 Task: Check for job postings on the  page of Visa
Action: Mouse moved to (660, 33)
Screenshot: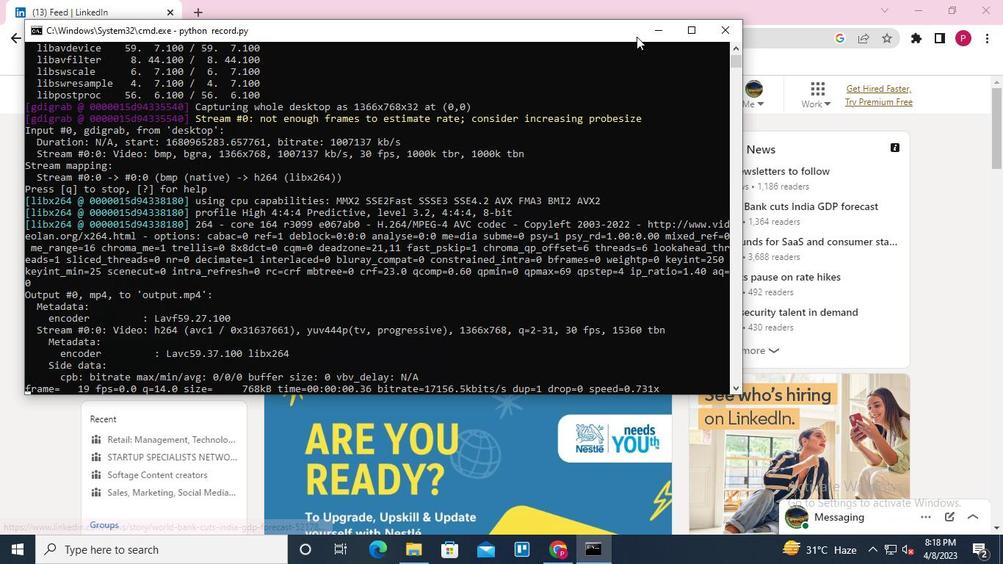 
Action: Mouse pressed left at (660, 33)
Screenshot: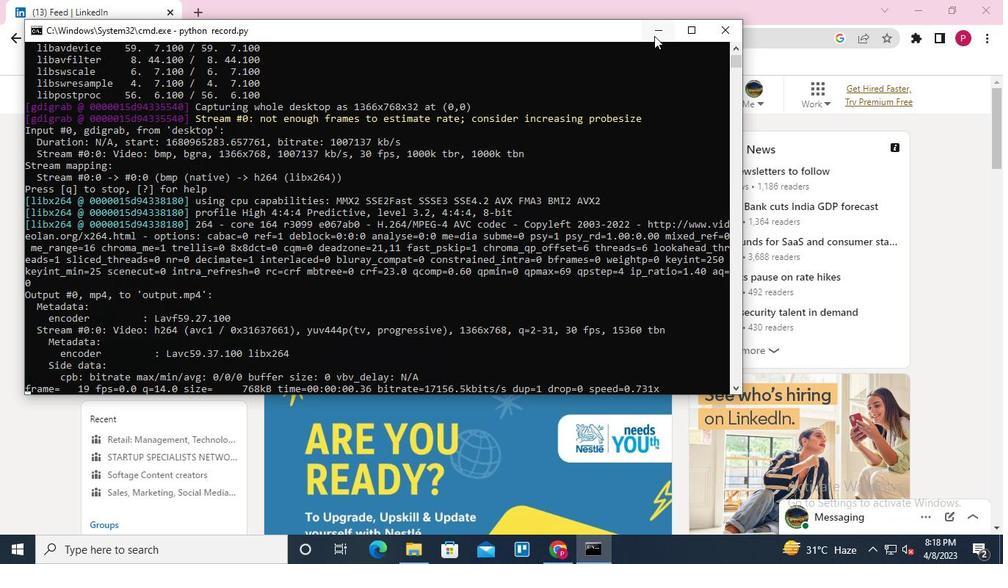 
Action: Mouse moved to (216, 94)
Screenshot: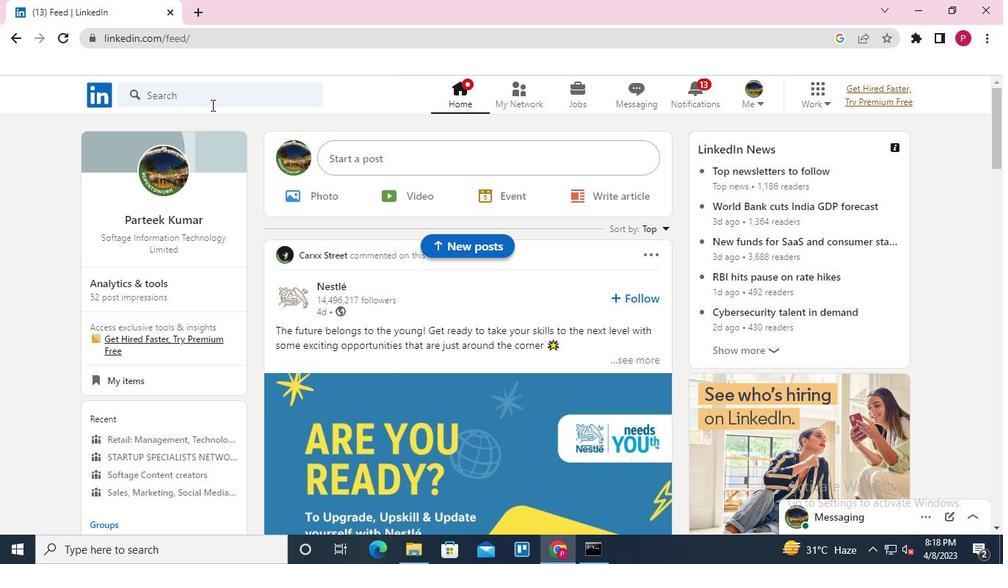 
Action: Mouse pressed left at (216, 94)
Screenshot: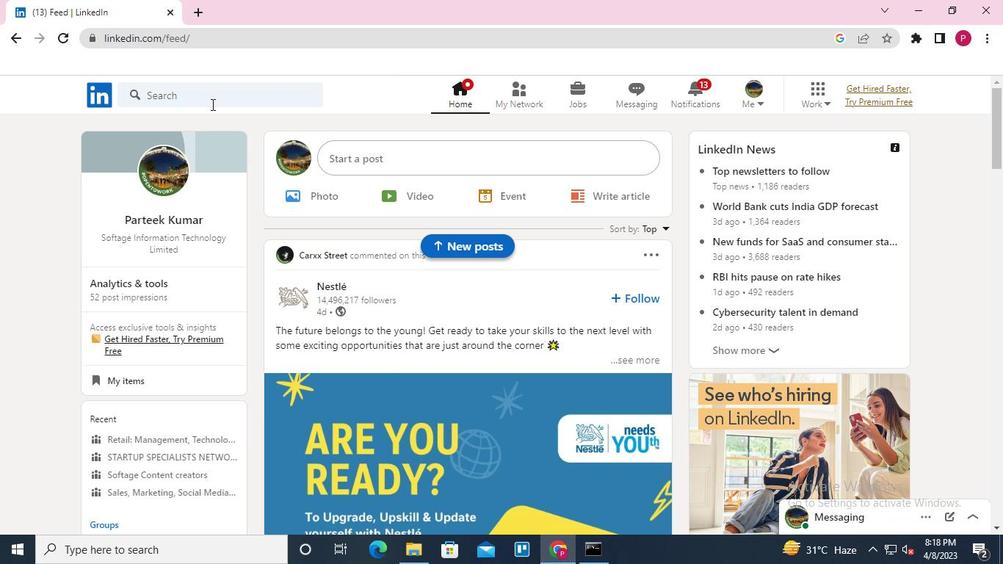 
Action: Mouse moved to (169, 162)
Screenshot: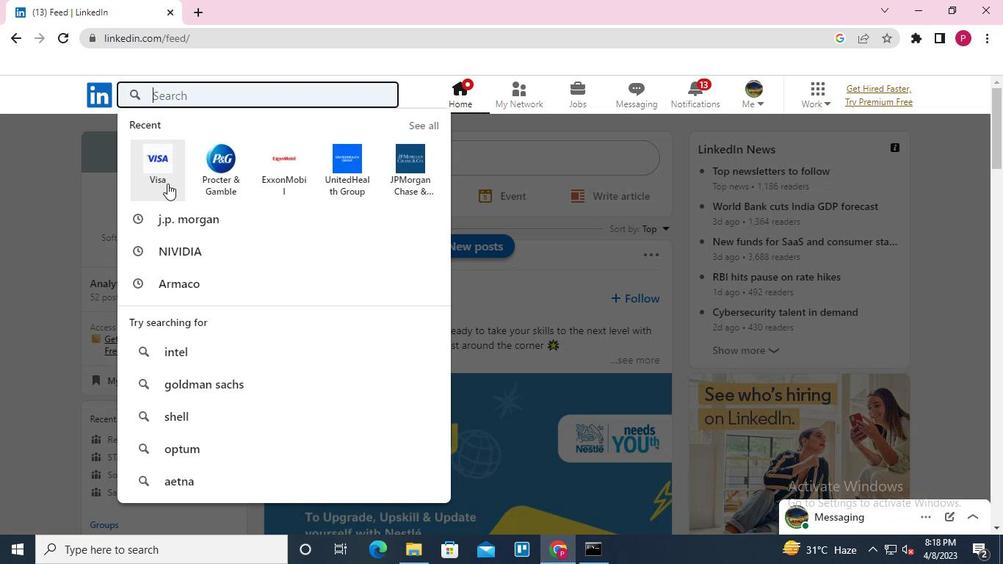 
Action: Mouse pressed left at (169, 162)
Screenshot: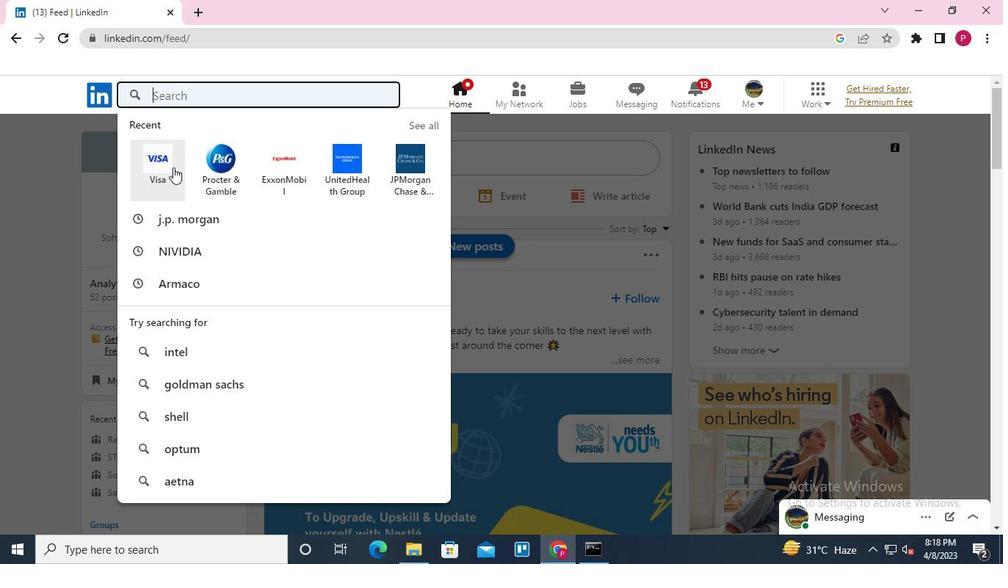 
Action: Mouse moved to (309, 169)
Screenshot: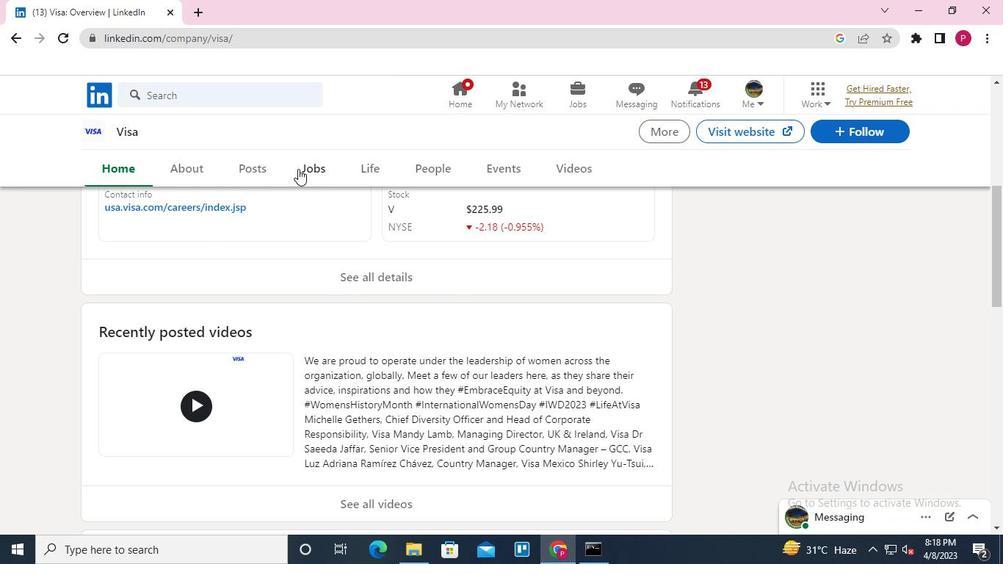 
Action: Mouse pressed left at (309, 169)
Screenshot: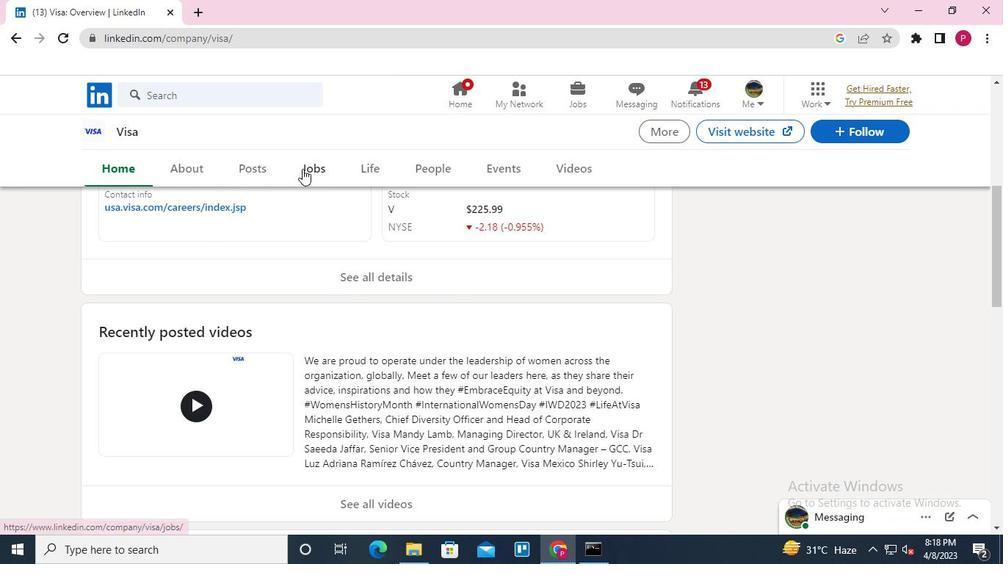
Action: Mouse moved to (381, 379)
Screenshot: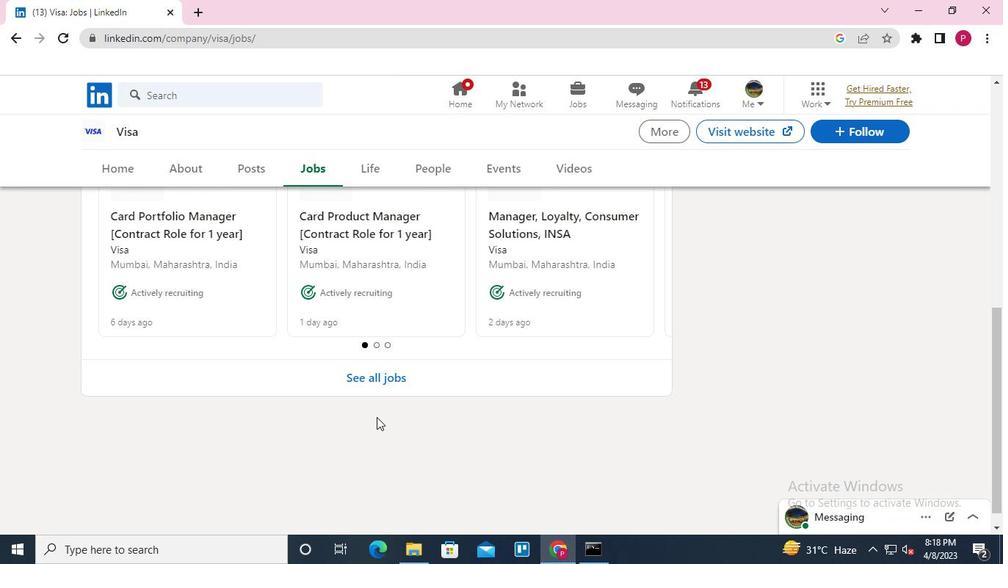 
Action: Mouse pressed left at (381, 379)
Screenshot: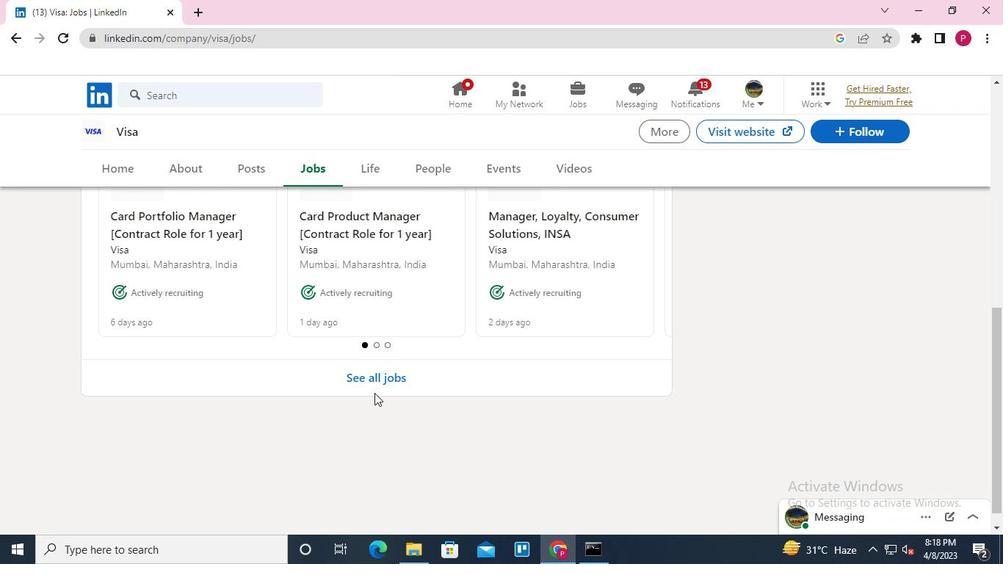 
Action: Mouse moved to (562, 383)
Screenshot: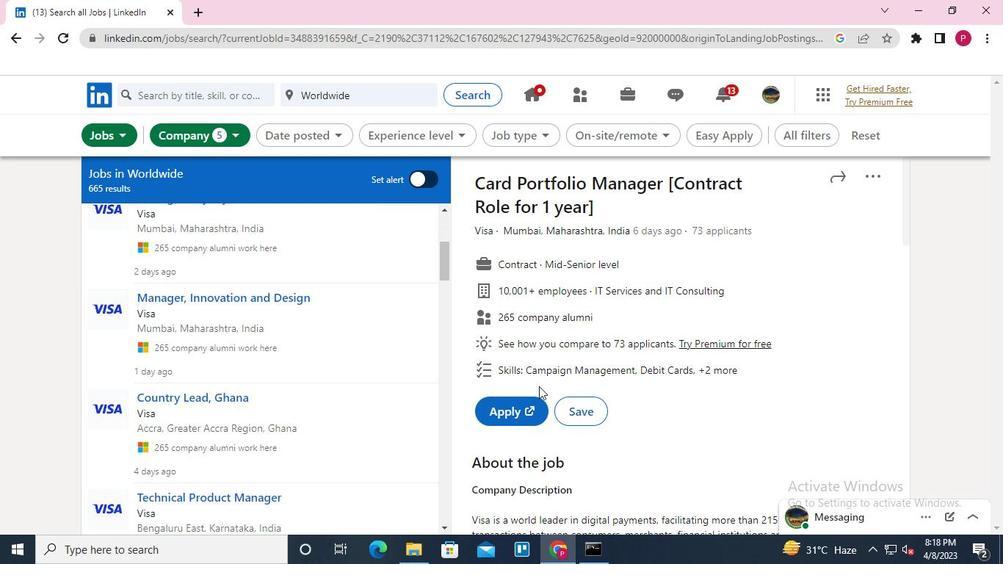 
Action: Keyboard Key.alt_l
Screenshot: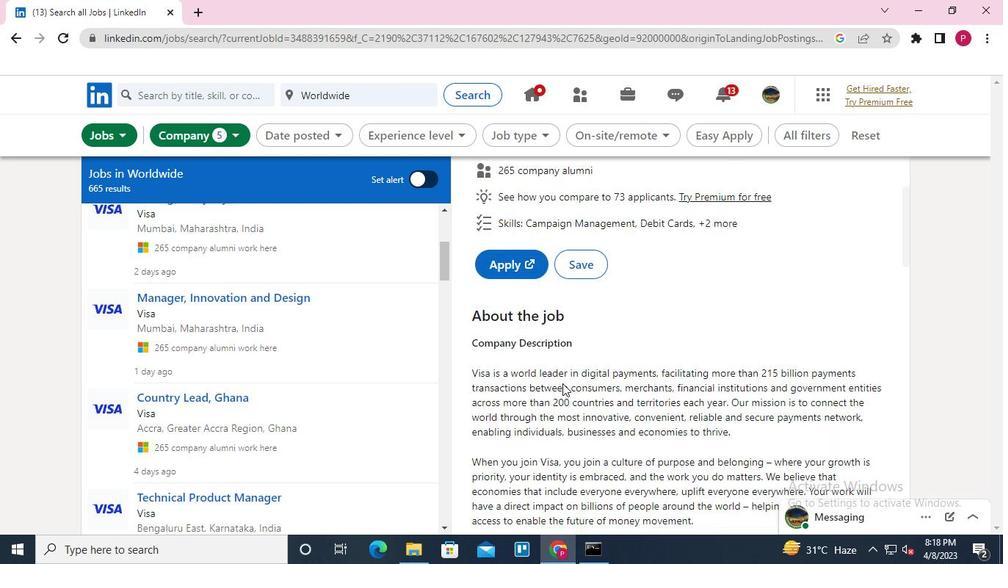 
Action: Keyboard Key.tab
Screenshot: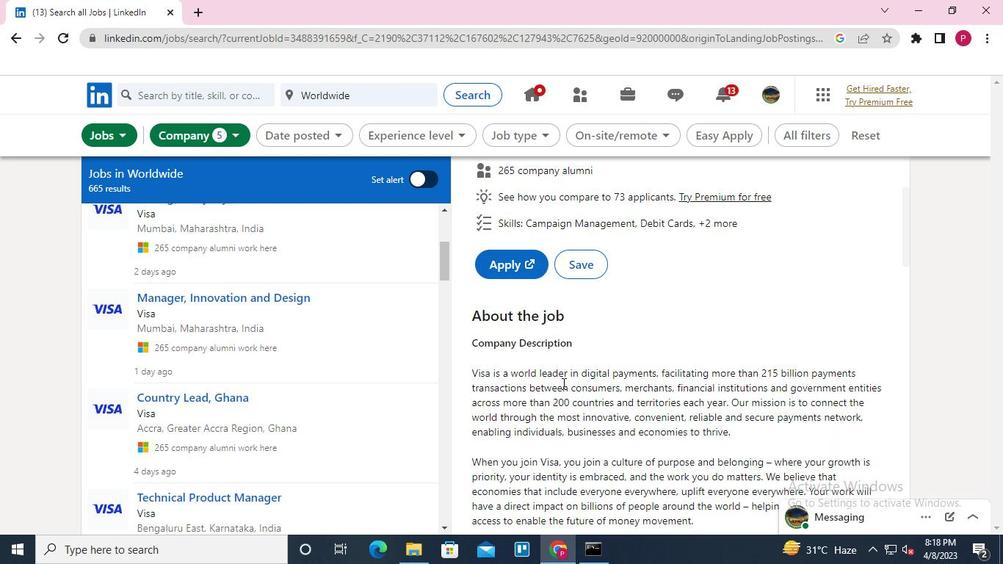 
Action: Mouse moved to (733, 36)
Screenshot: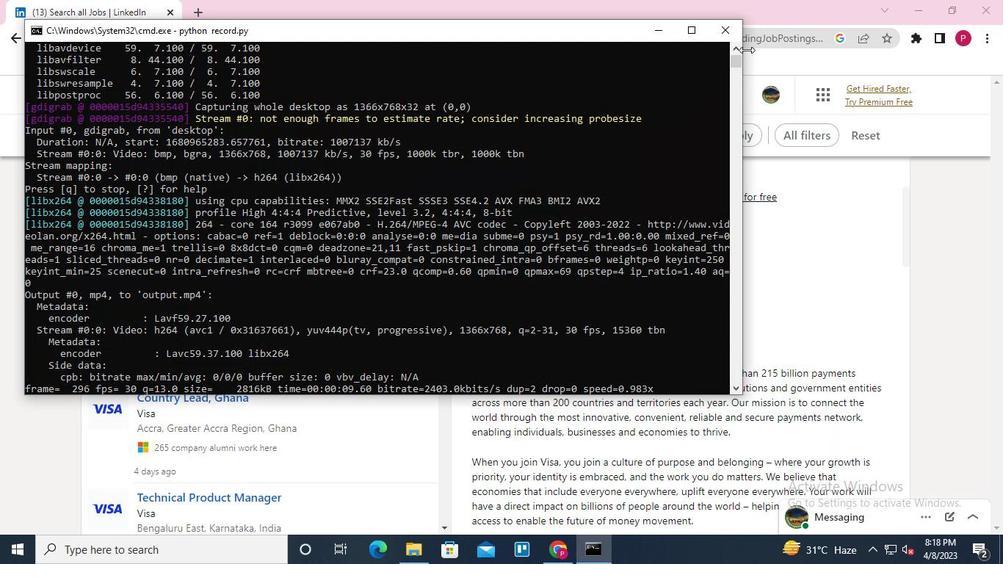 
Action: Mouse pressed left at (733, 36)
Screenshot: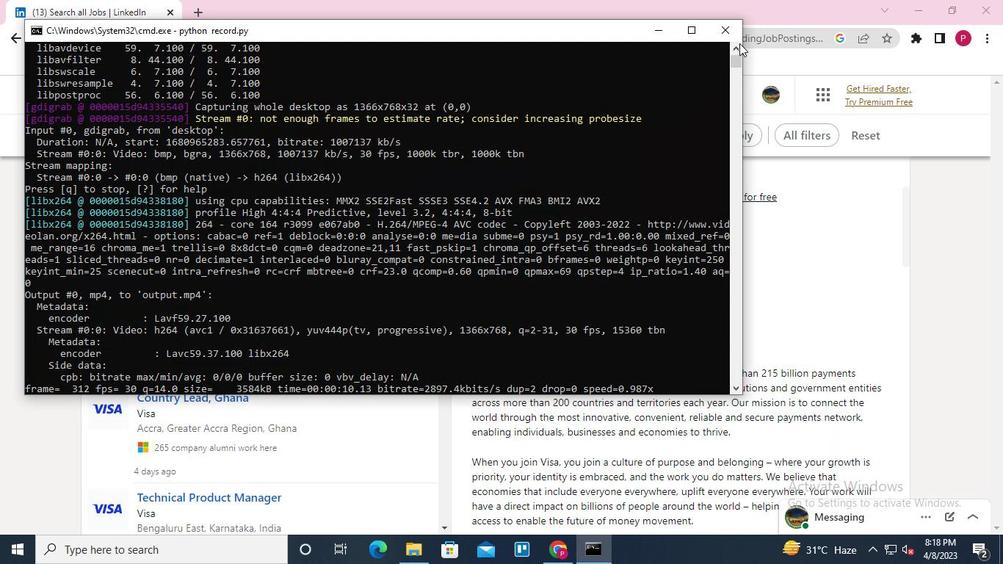 
Action: Mouse moved to (730, 41)
Screenshot: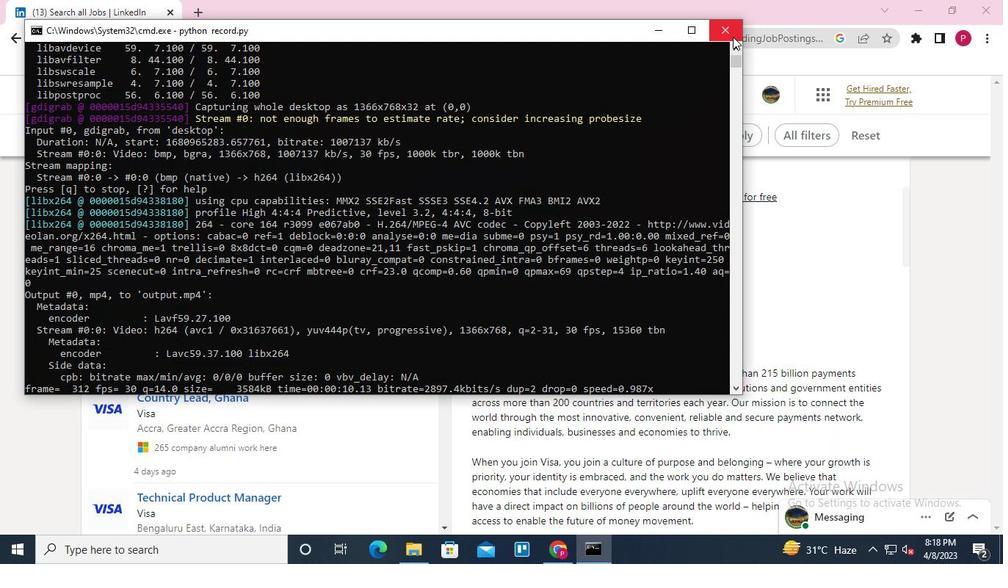 
